 Task: Play animation.
Action: Mouse moved to (199, 93)
Screenshot: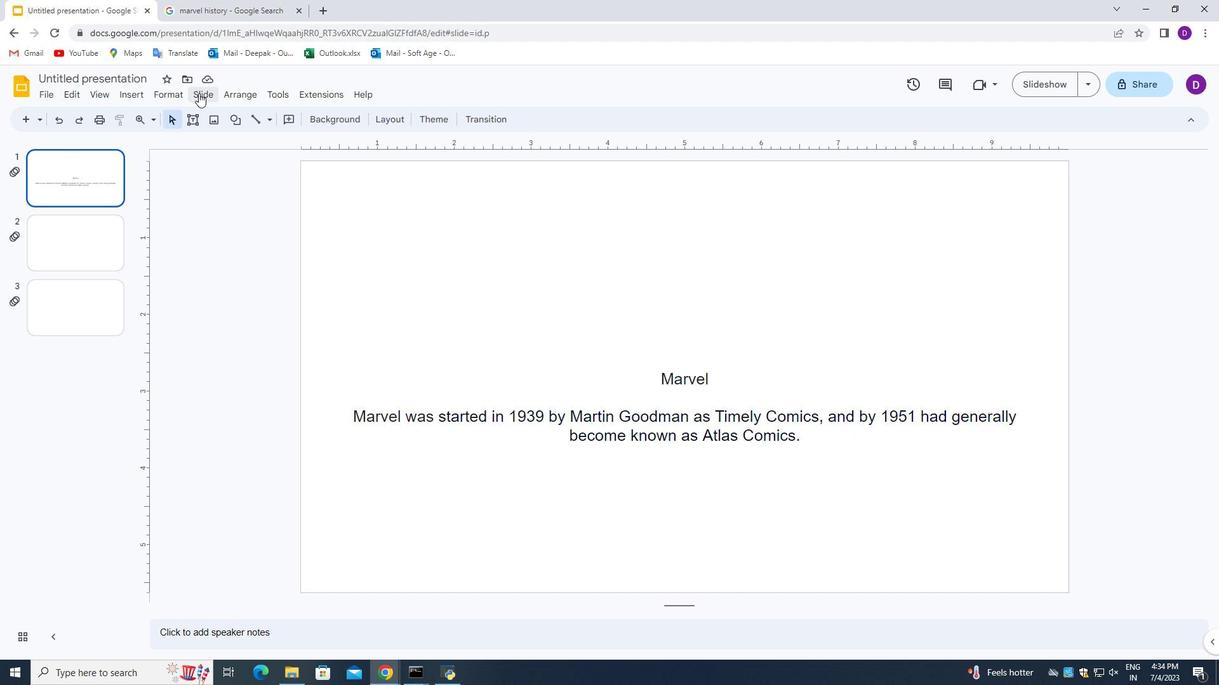 
Action: Mouse pressed left at (199, 93)
Screenshot: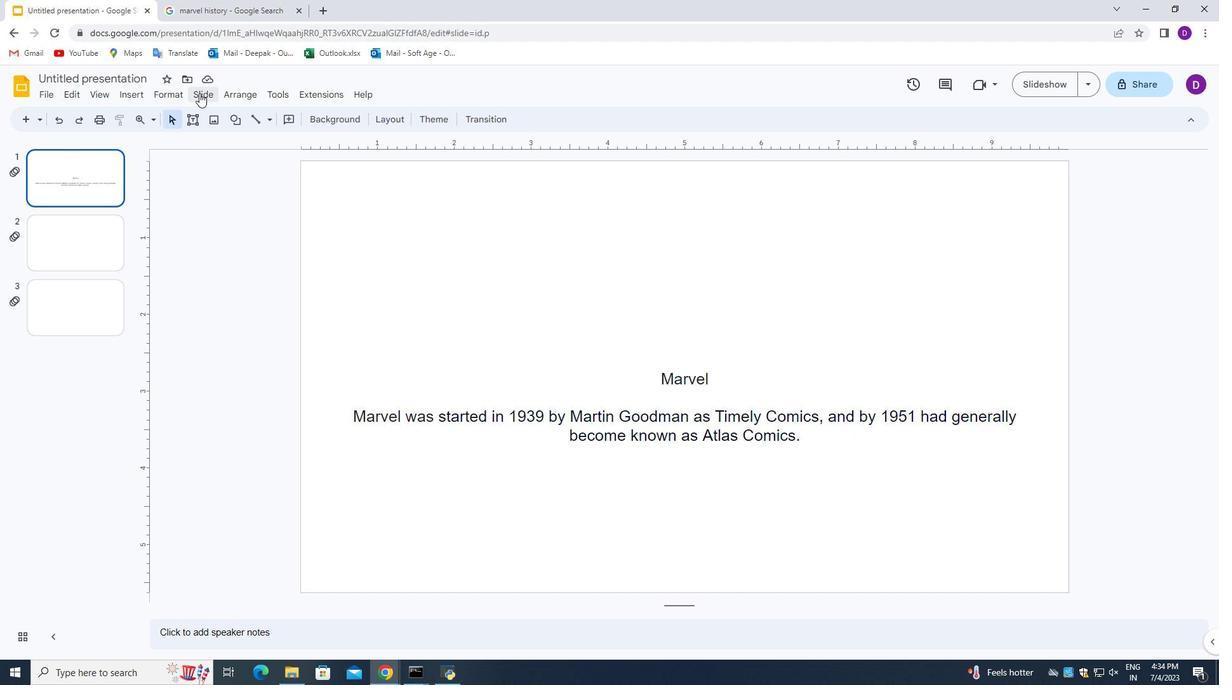 
Action: Mouse moved to (247, 266)
Screenshot: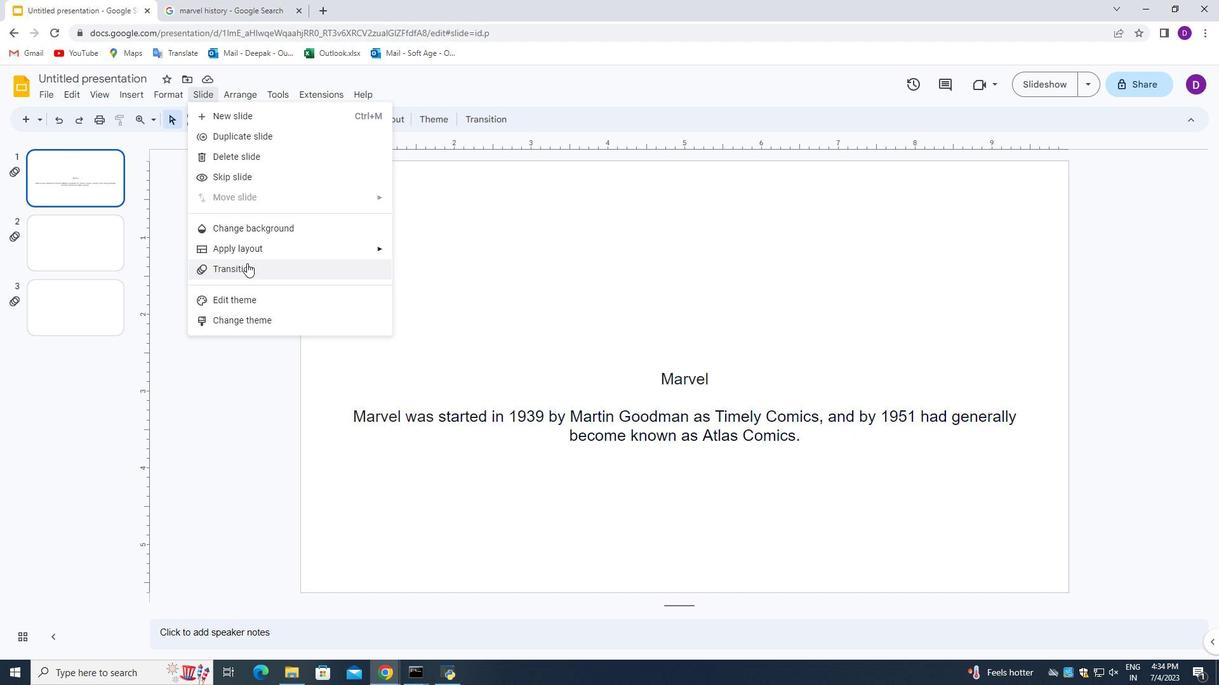
Action: Mouse pressed left at (247, 266)
Screenshot: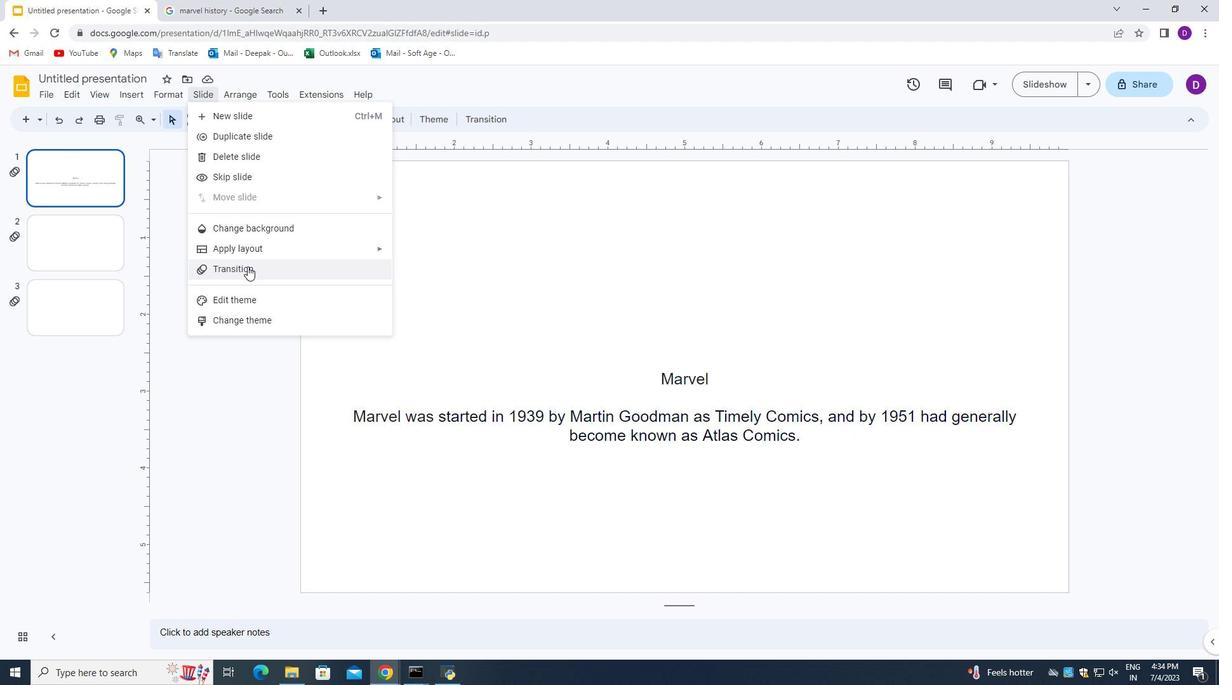 
Action: Mouse moved to (1051, 468)
Screenshot: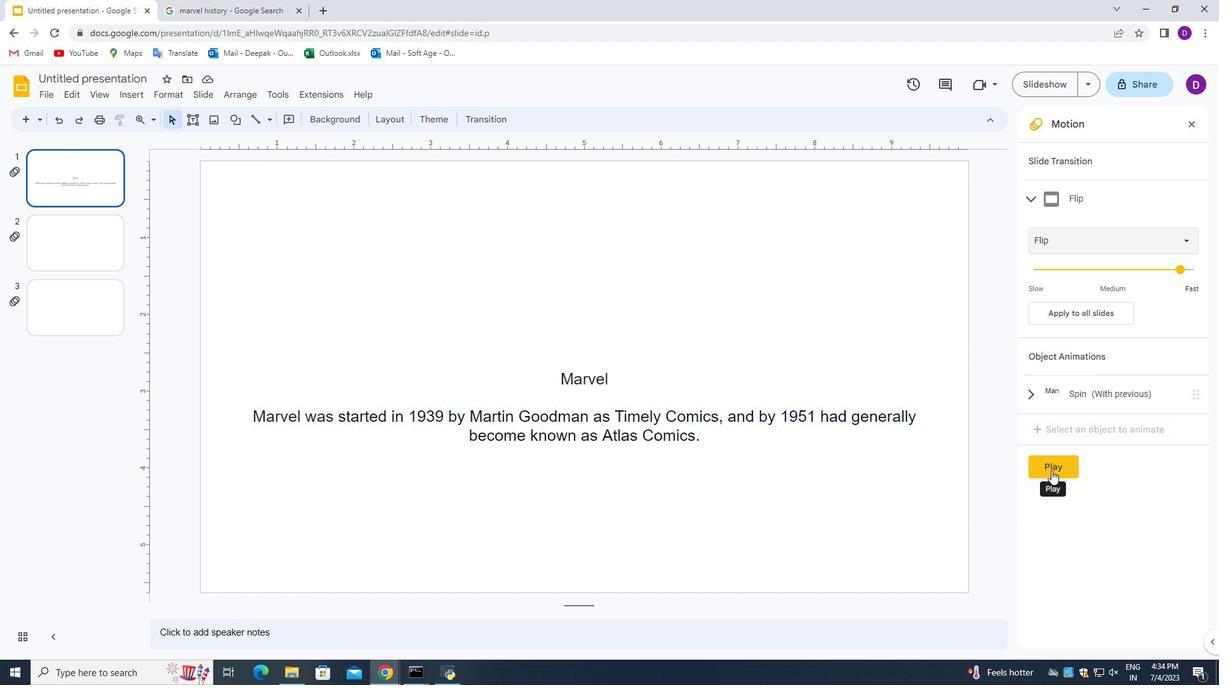 
Action: Mouse pressed left at (1051, 468)
Screenshot: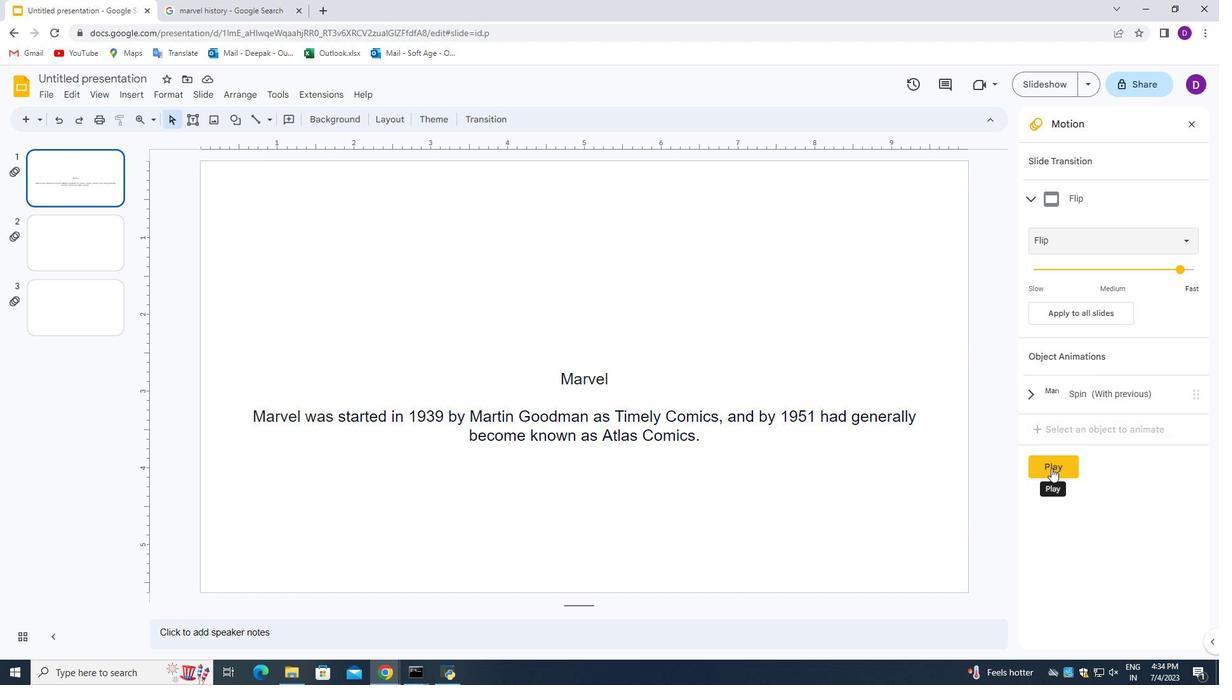 
Action: Mouse moved to (1133, 483)
Screenshot: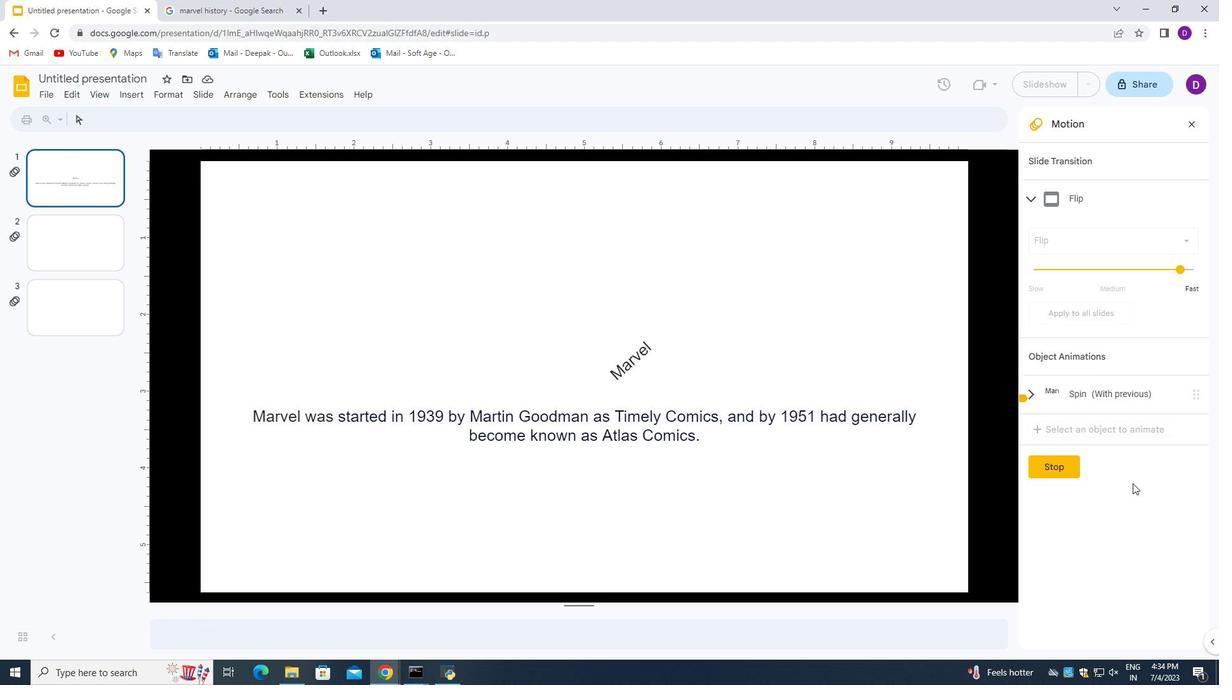 
